 Task: Create a due date automation trigger when advanced on, on the wednesday of the week before a card is due add dates not due this month at 11:00 AM.
Action: Mouse moved to (1124, 91)
Screenshot: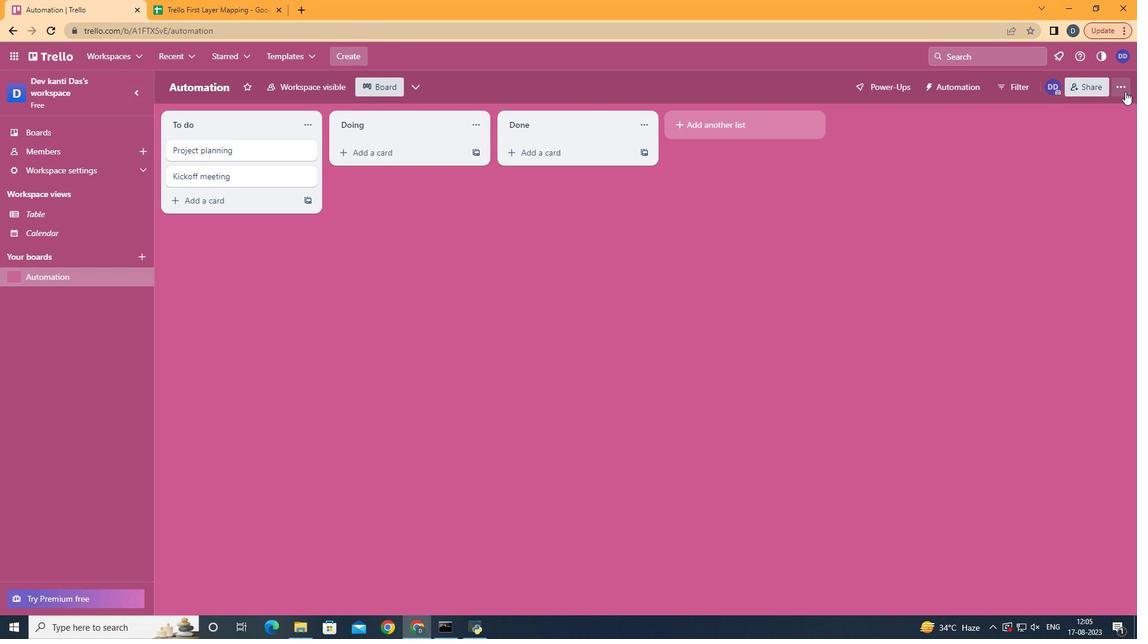 
Action: Mouse pressed left at (1124, 91)
Screenshot: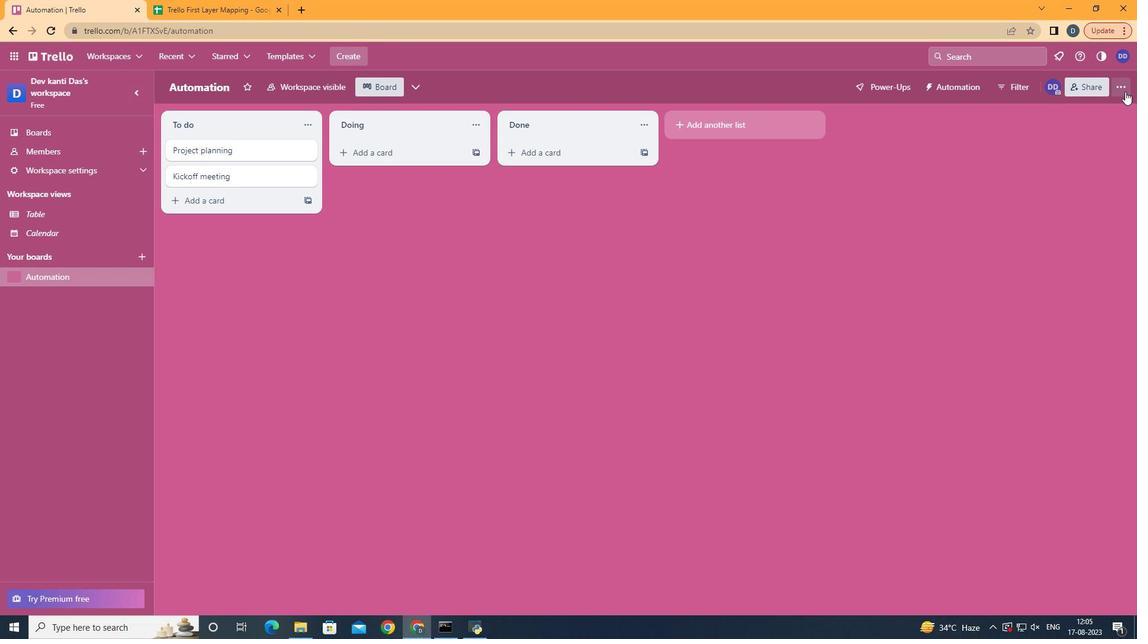 
Action: Mouse moved to (1069, 248)
Screenshot: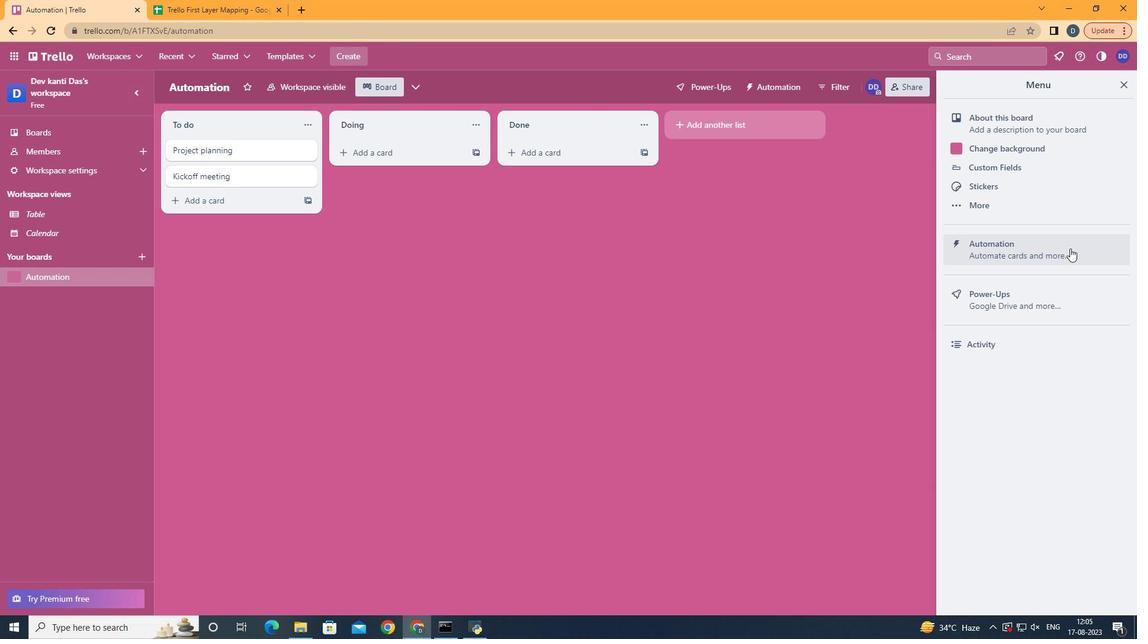 
Action: Mouse pressed left at (1069, 248)
Screenshot: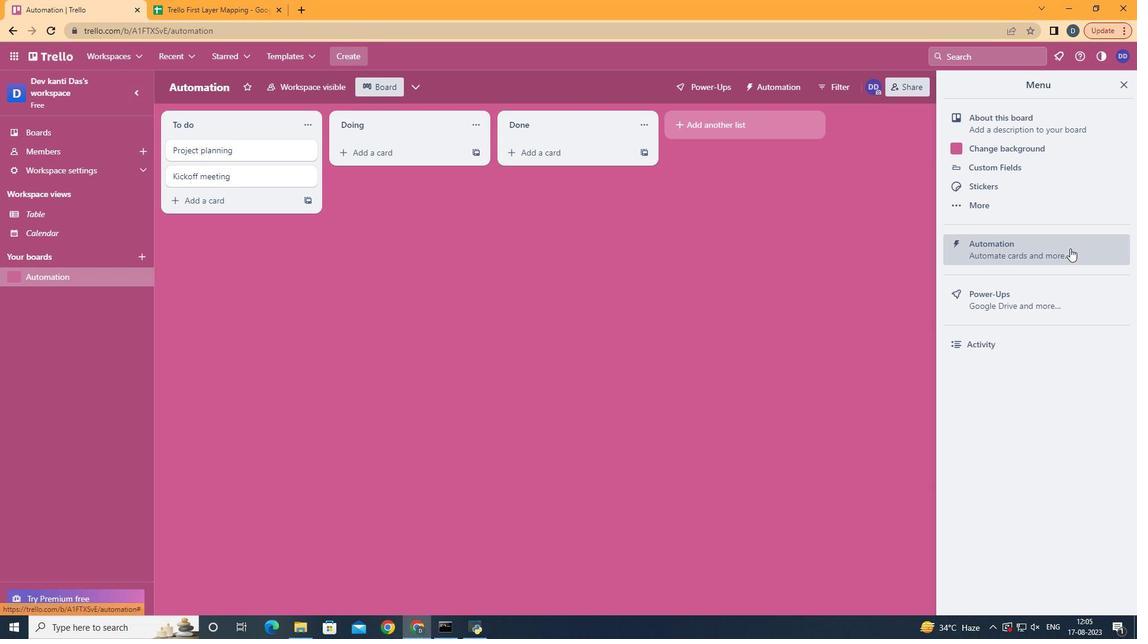 
Action: Mouse moved to (232, 242)
Screenshot: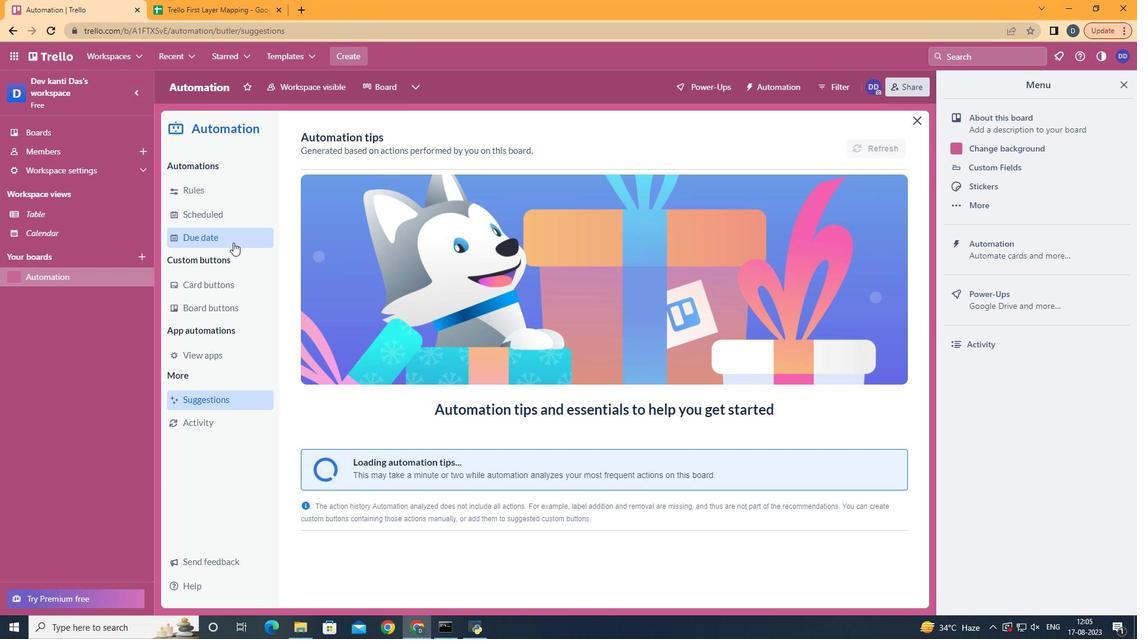 
Action: Mouse pressed left at (232, 242)
Screenshot: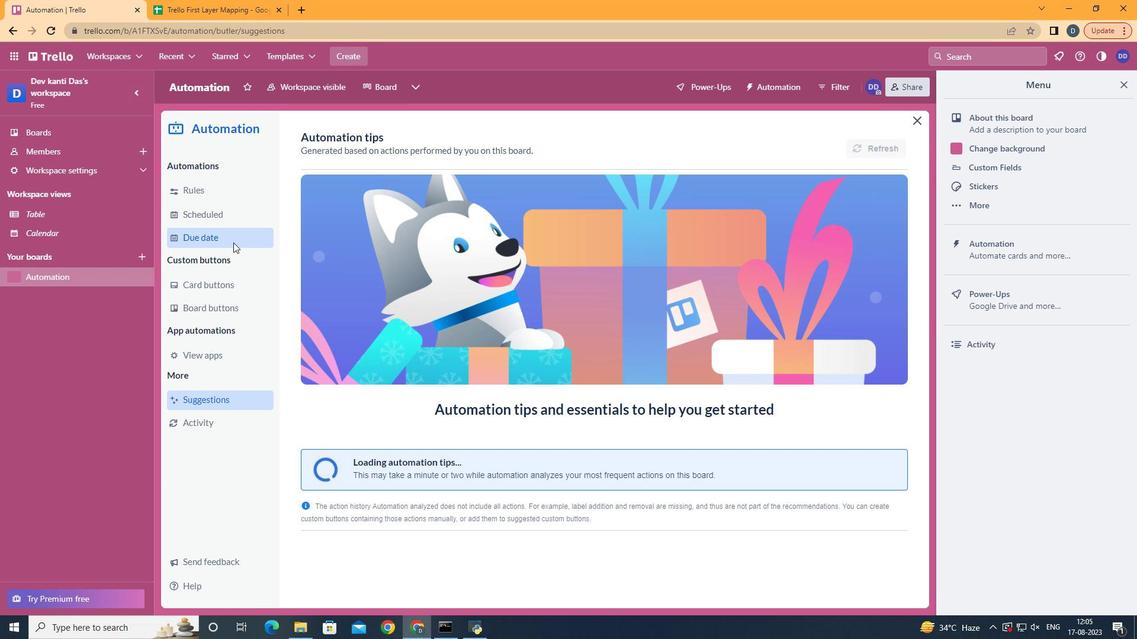
Action: Mouse moved to (813, 149)
Screenshot: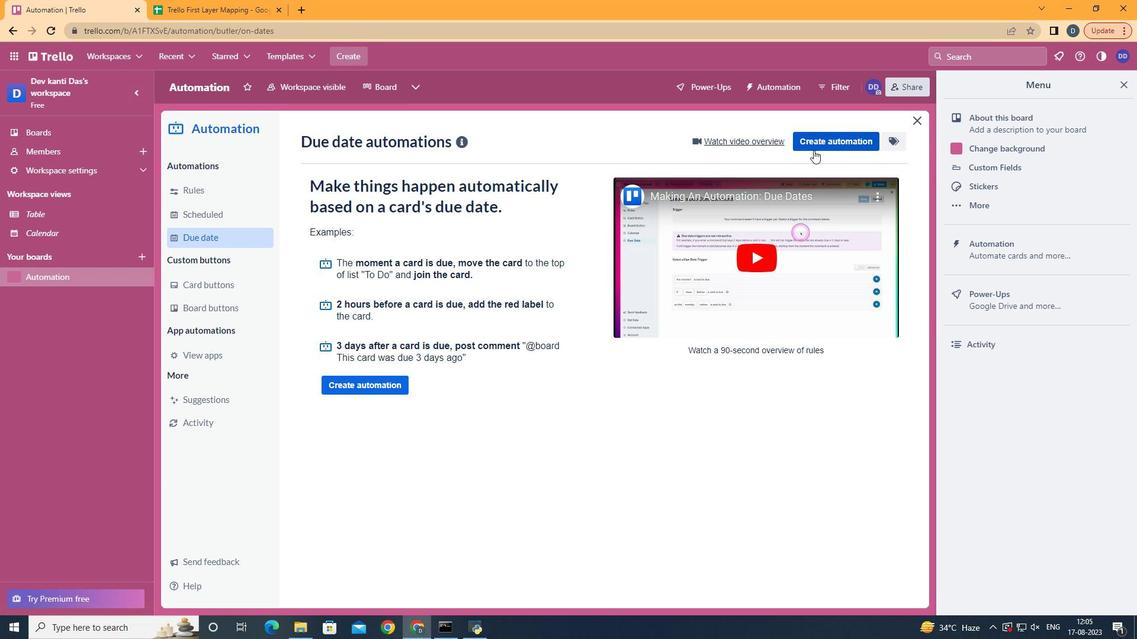 
Action: Mouse pressed left at (813, 149)
Screenshot: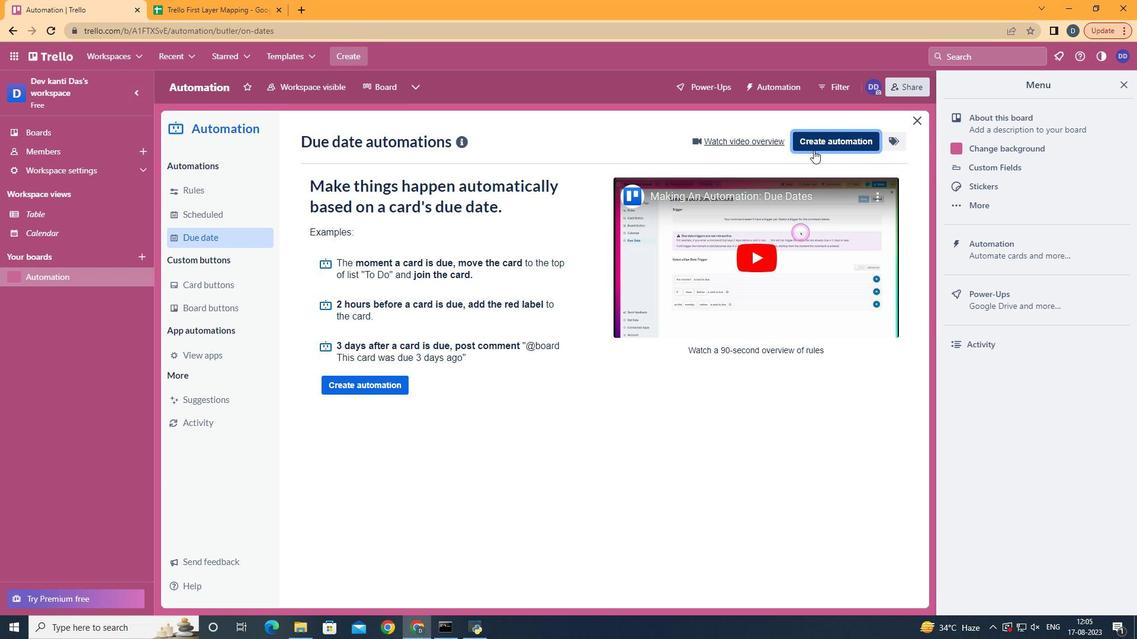 
Action: Mouse moved to (596, 268)
Screenshot: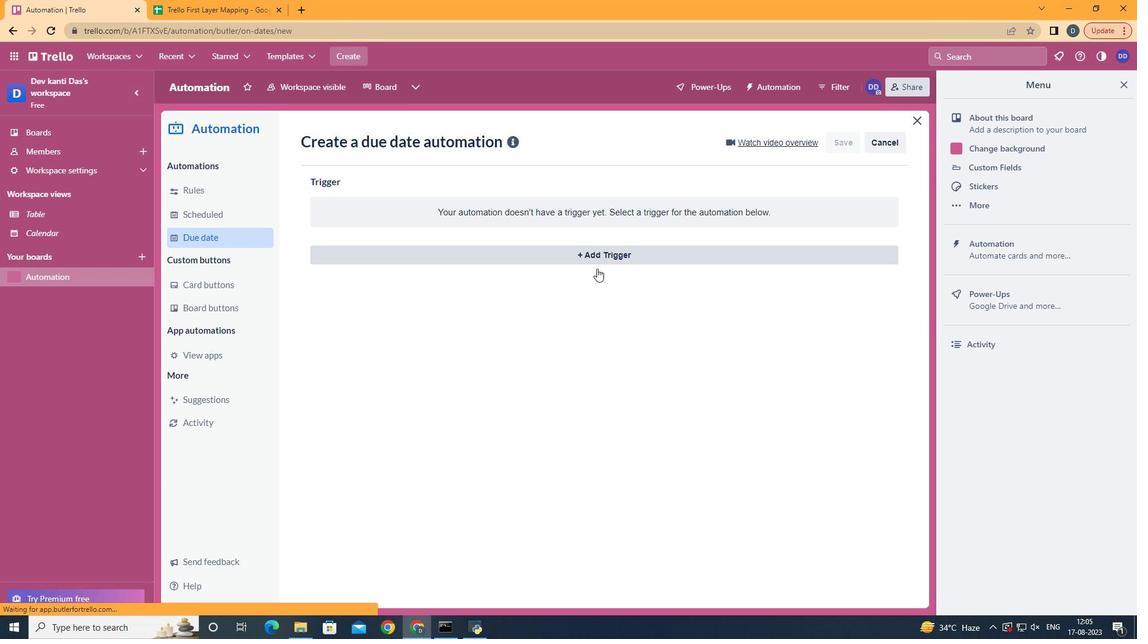 
Action: Mouse pressed left at (596, 268)
Screenshot: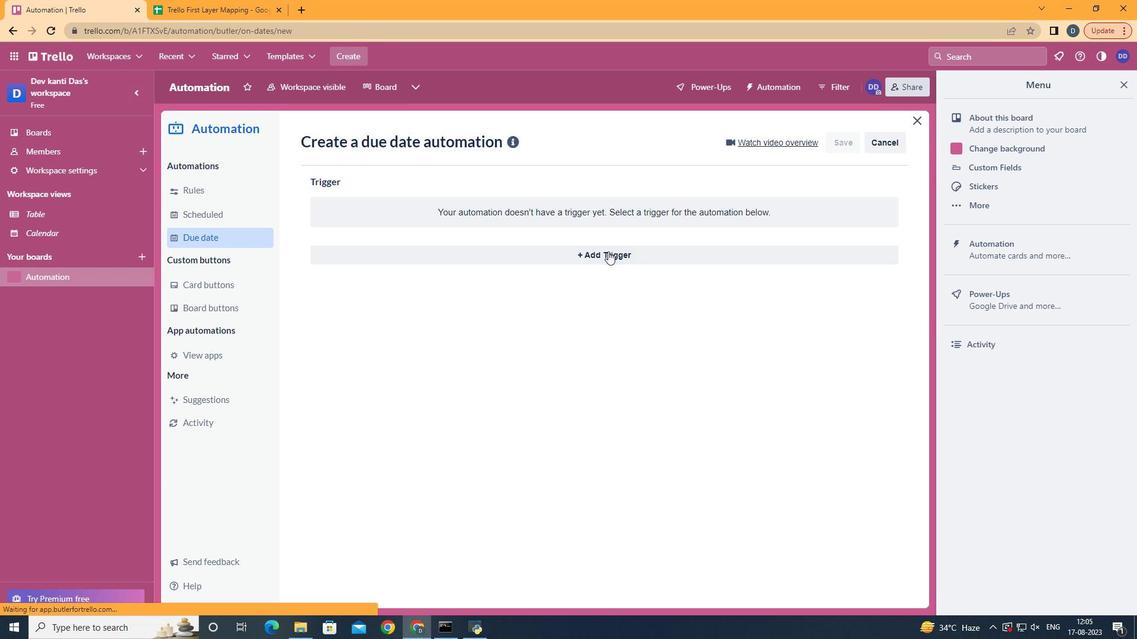 
Action: Mouse moved to (607, 251)
Screenshot: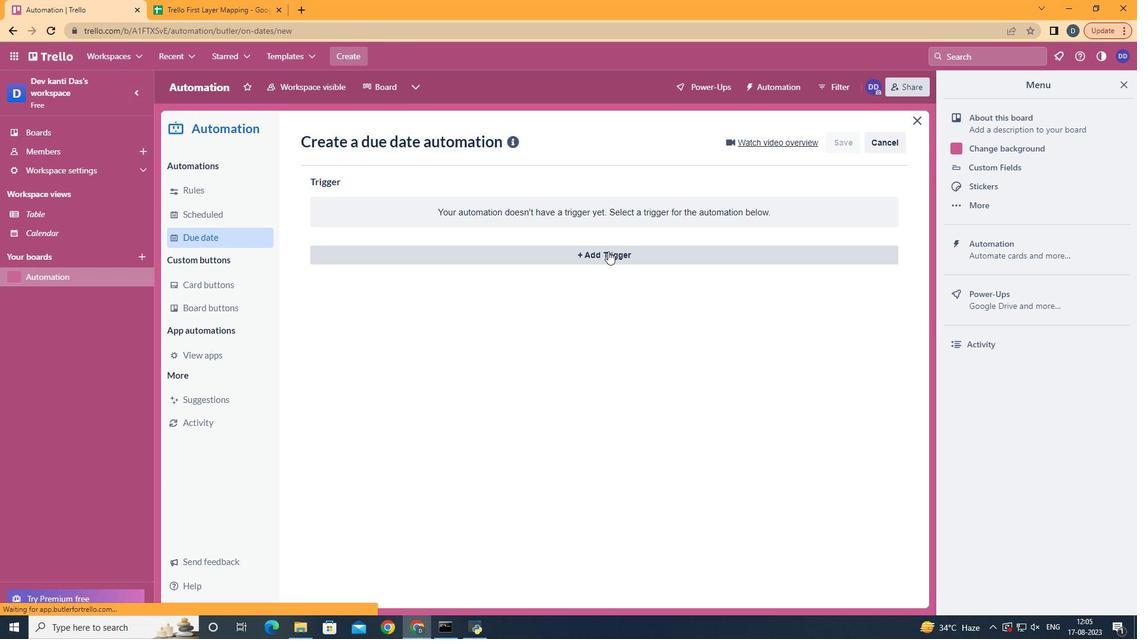 
Action: Mouse pressed left at (607, 251)
Screenshot: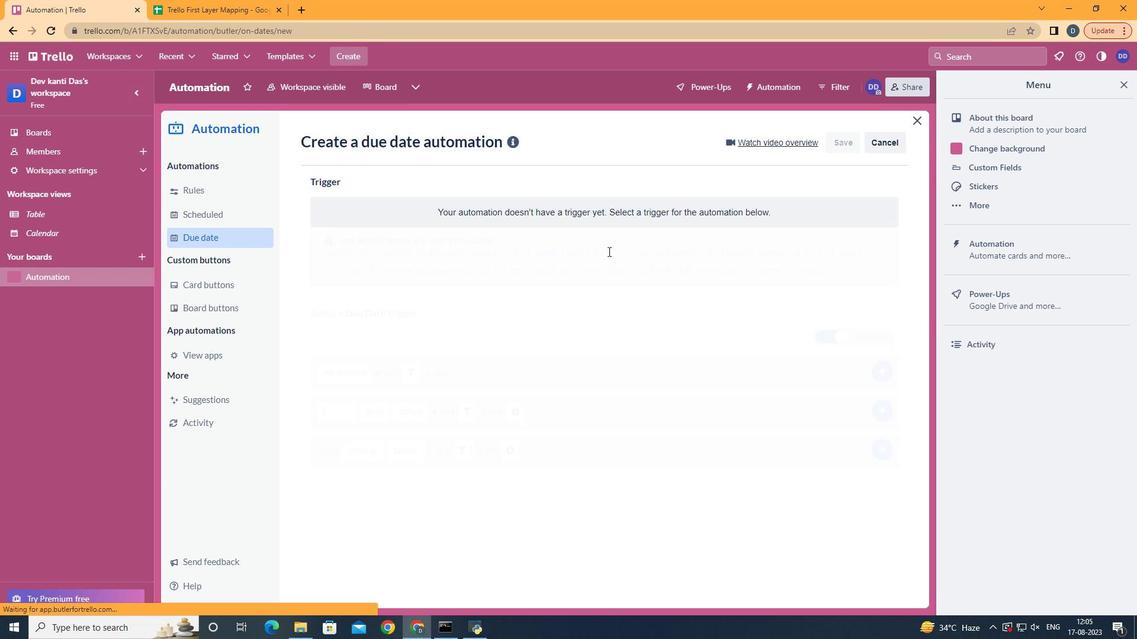 
Action: Mouse moved to (389, 353)
Screenshot: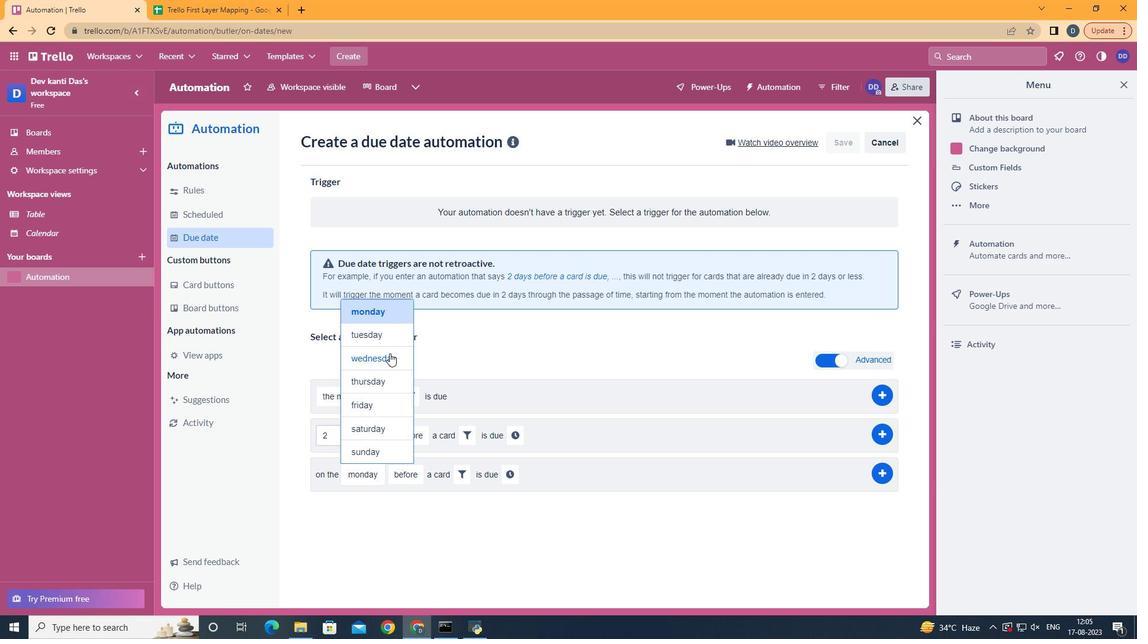 
Action: Mouse pressed left at (389, 353)
Screenshot: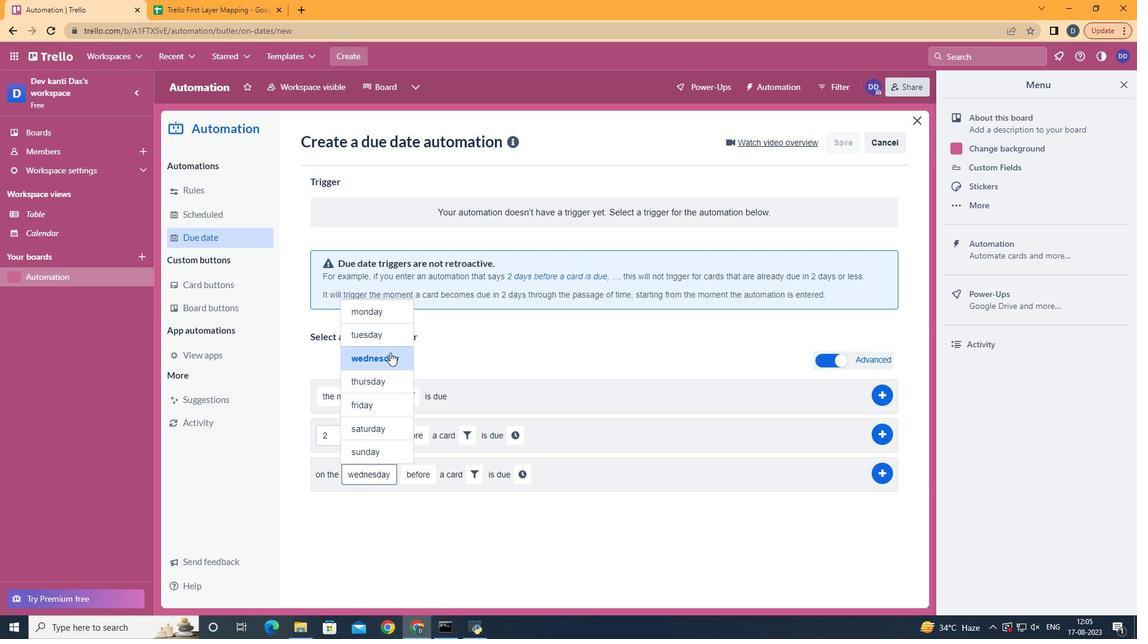 
Action: Mouse moved to (452, 562)
Screenshot: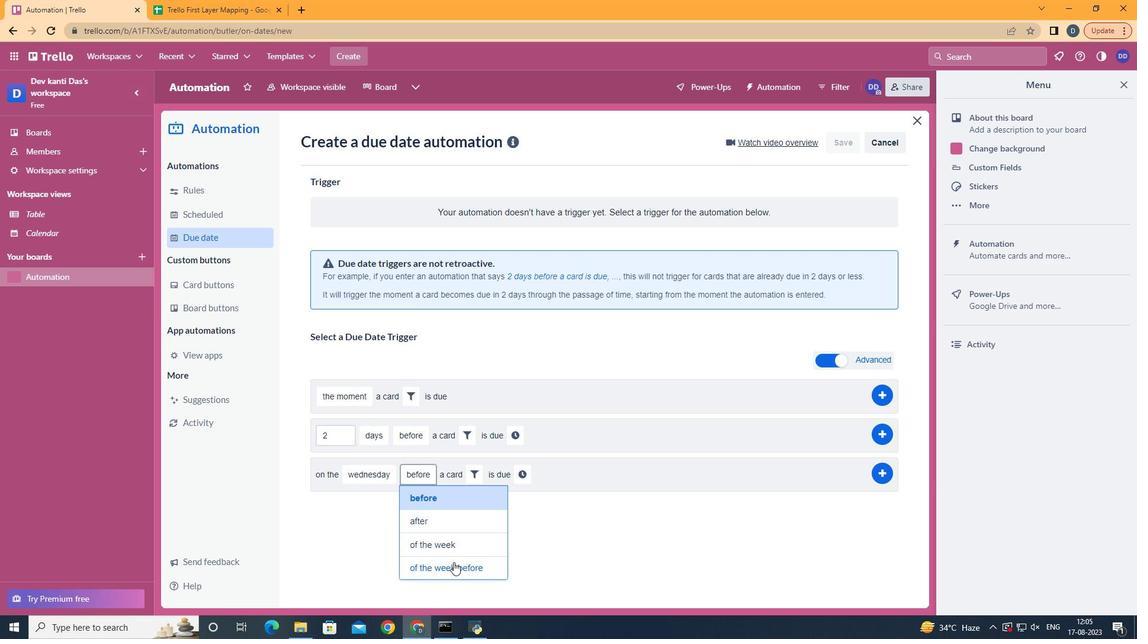 
Action: Mouse pressed left at (452, 562)
Screenshot: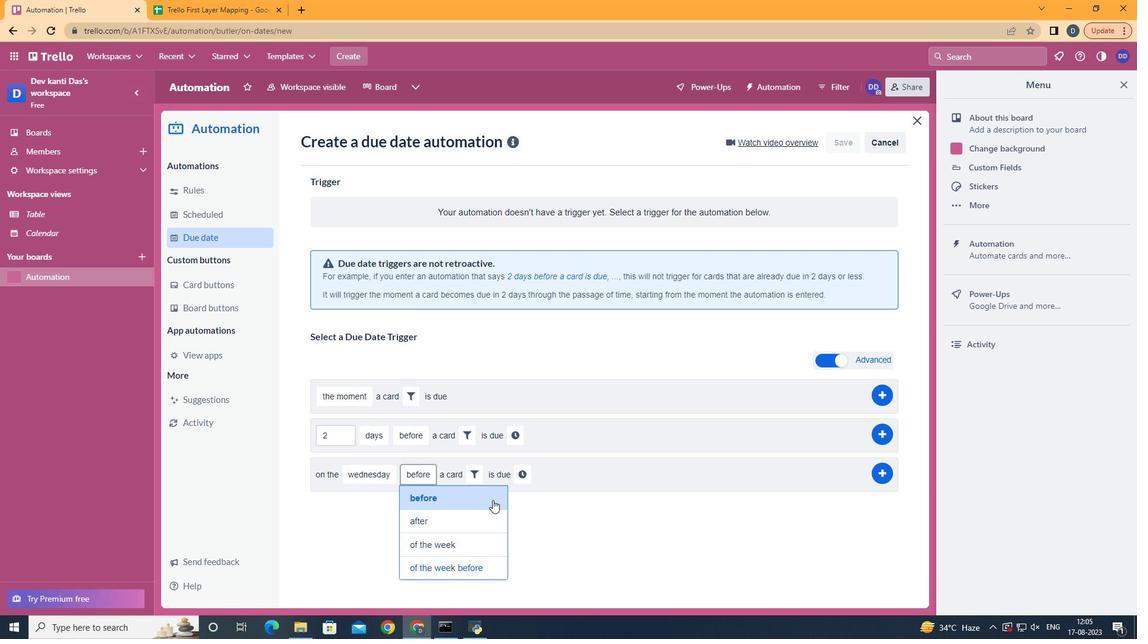 
Action: Mouse moved to (518, 475)
Screenshot: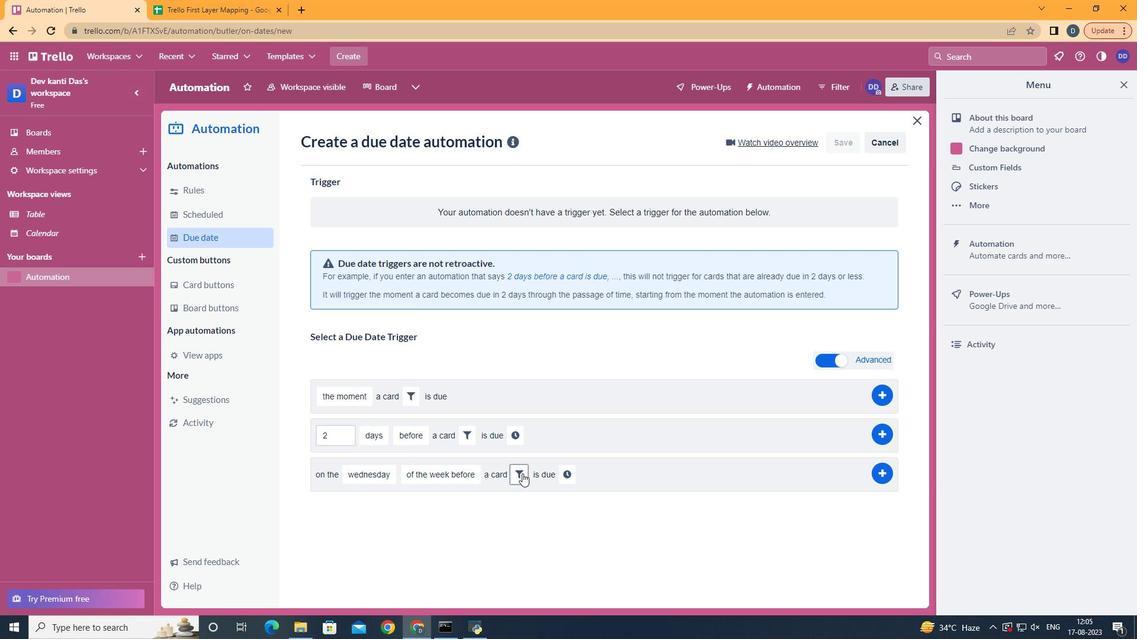 
Action: Mouse pressed left at (518, 475)
Screenshot: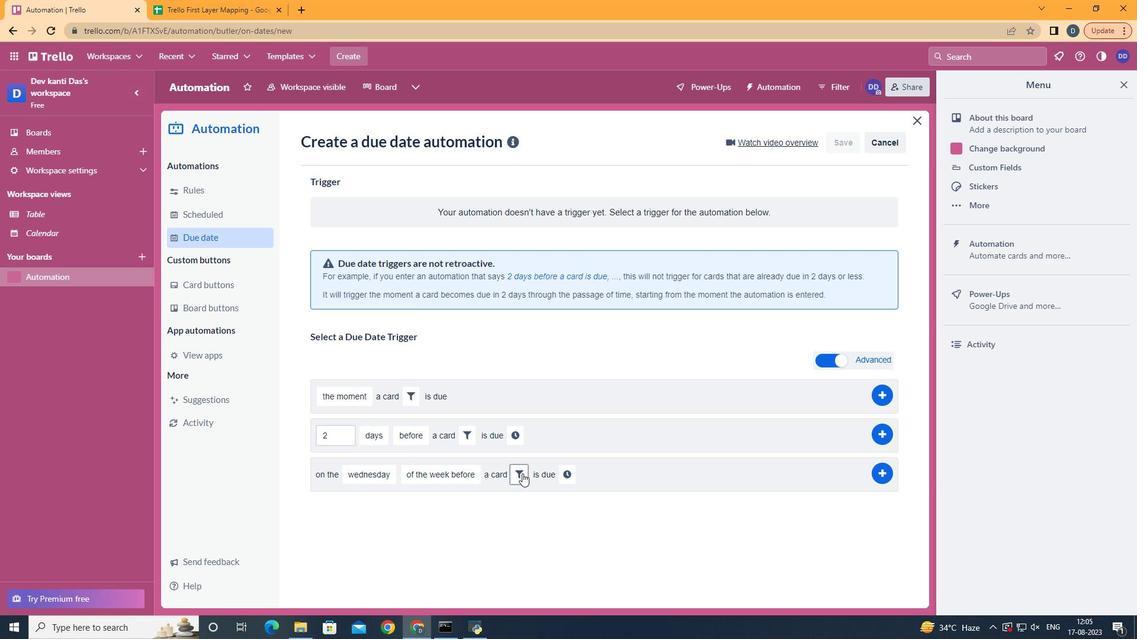 
Action: Mouse moved to (594, 517)
Screenshot: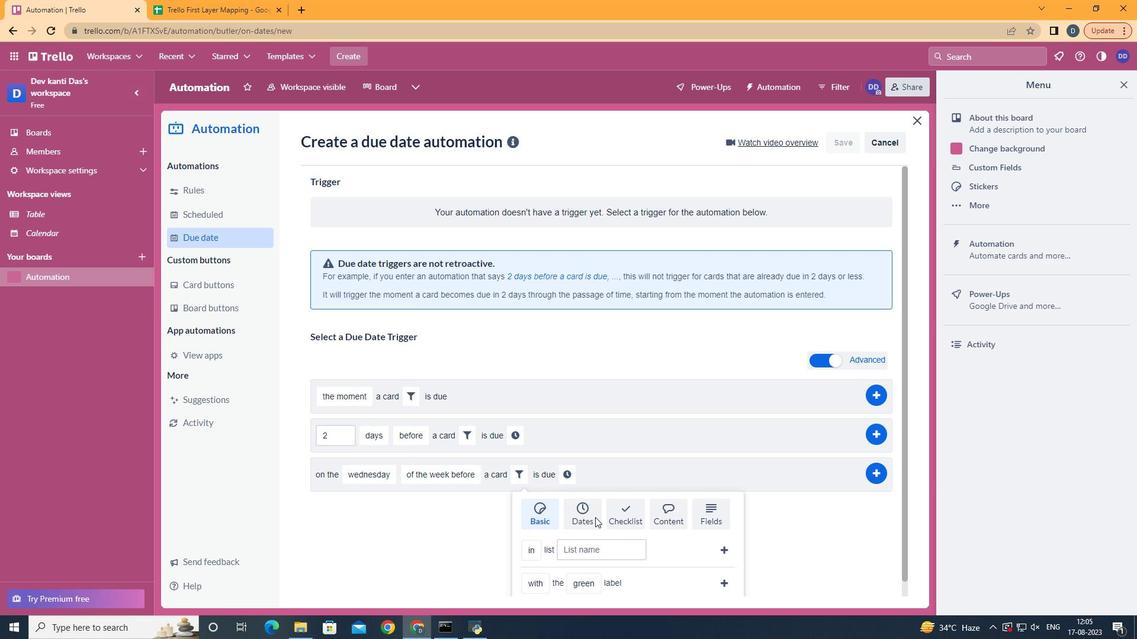 
Action: Mouse pressed left at (594, 517)
Screenshot: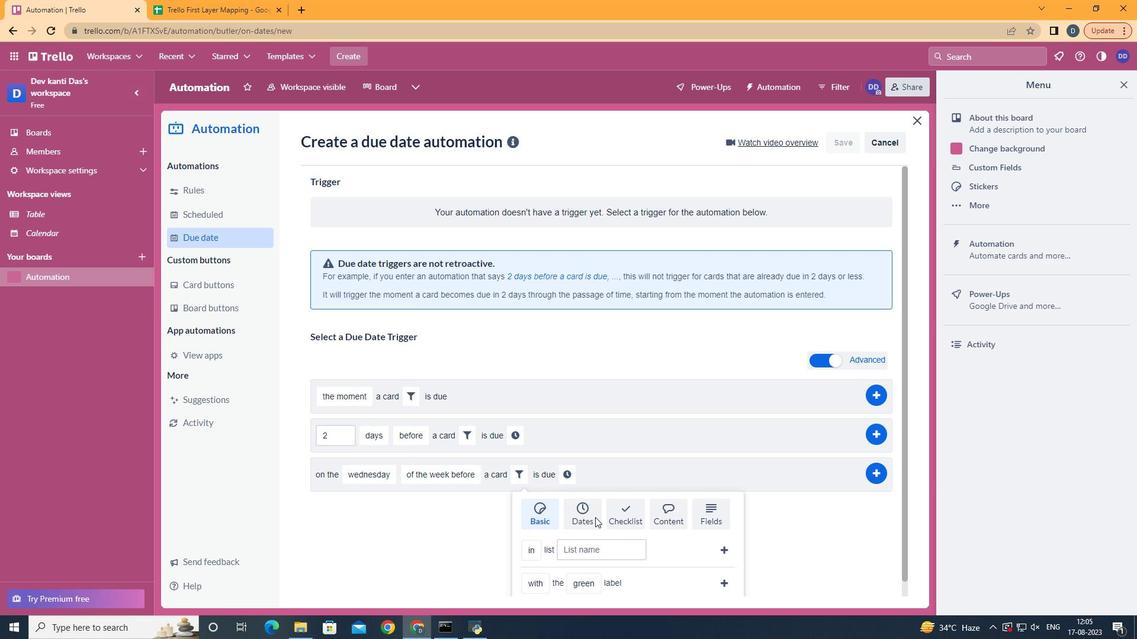 
Action: Mouse moved to (596, 517)
Screenshot: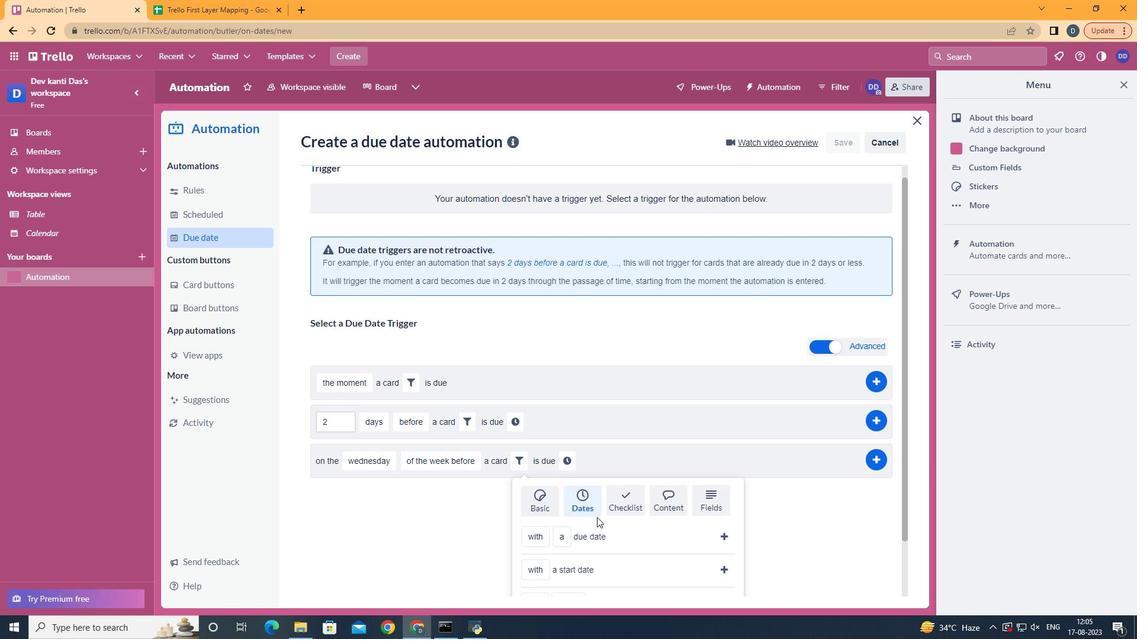 
Action: Mouse scrolled (596, 516) with delta (0, 0)
Screenshot: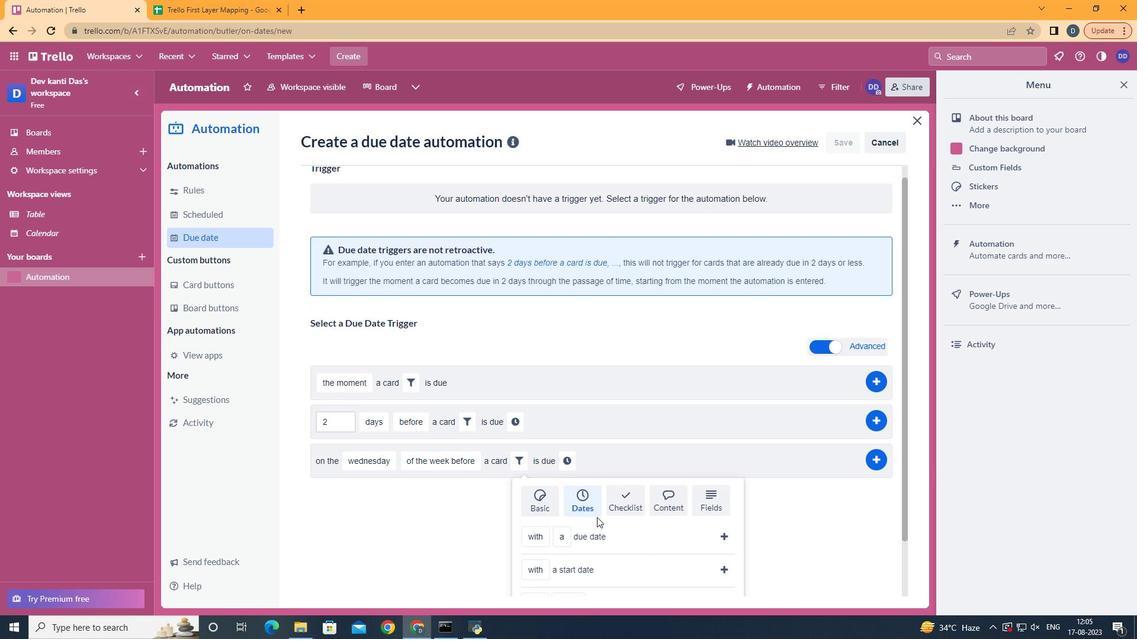 
Action: Mouse scrolled (596, 516) with delta (0, 0)
Screenshot: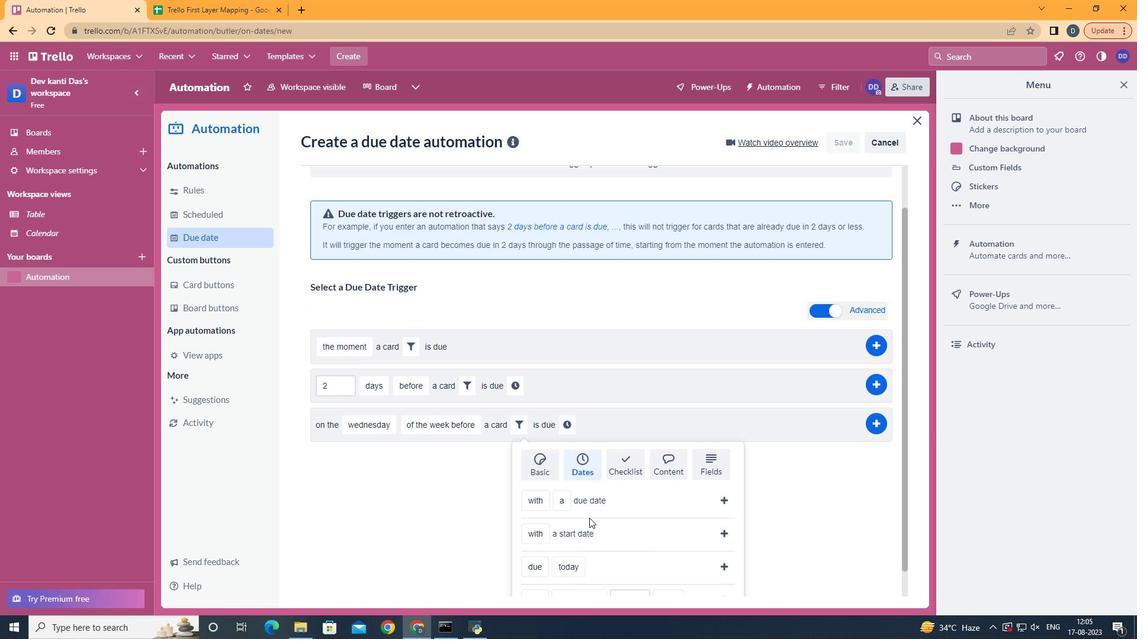 
Action: Mouse scrolled (596, 516) with delta (0, 0)
Screenshot: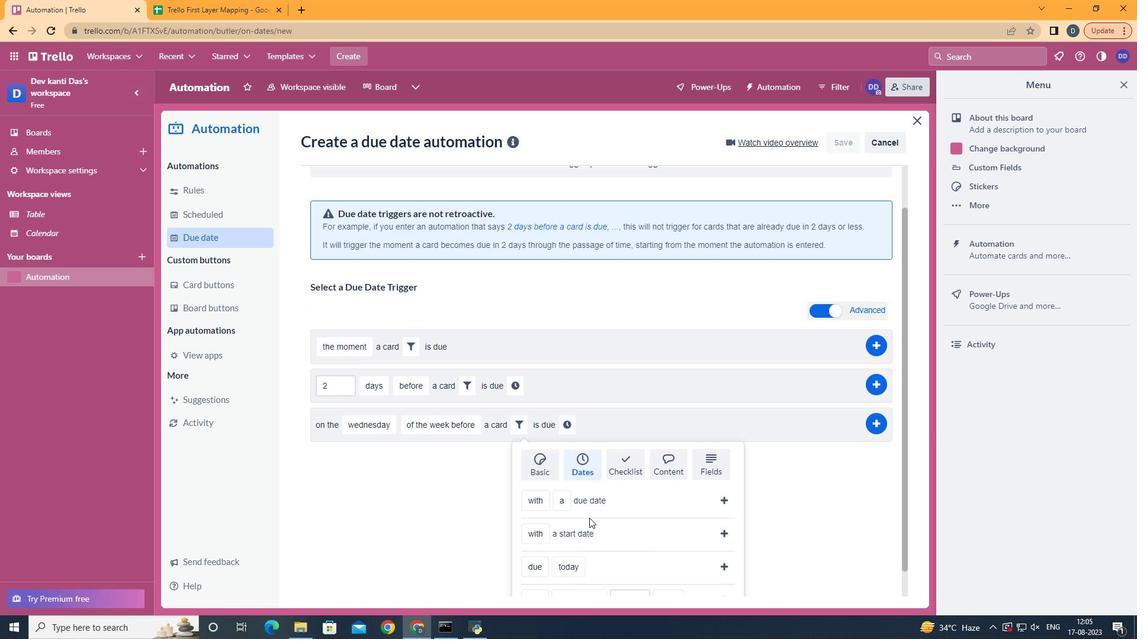 
Action: Mouse scrolled (596, 516) with delta (0, 0)
Screenshot: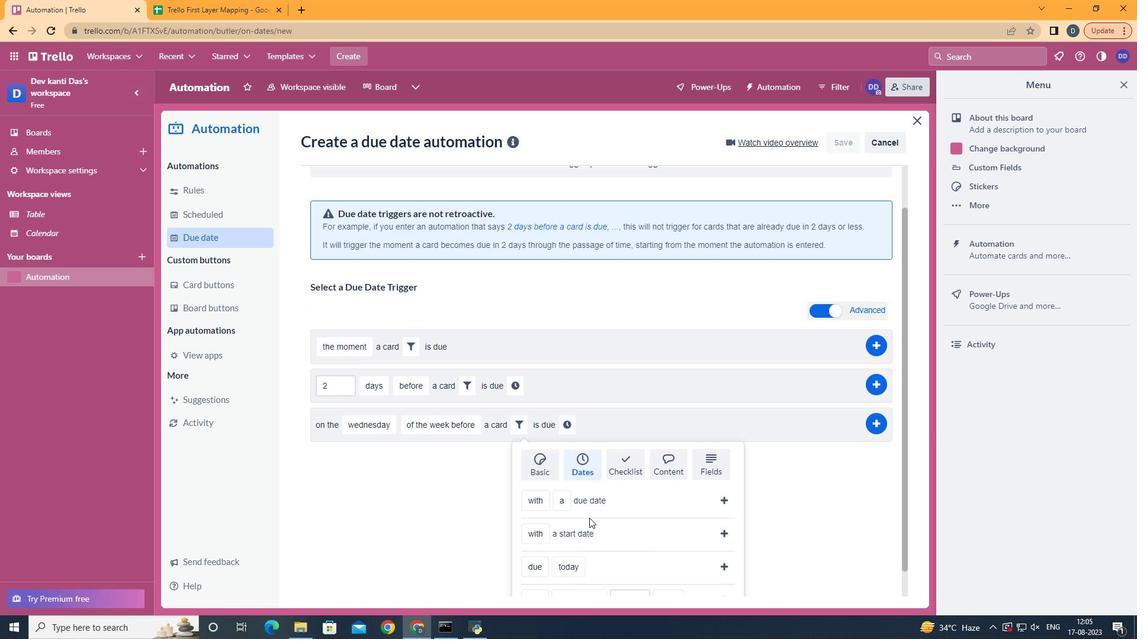 
Action: Mouse scrolled (596, 516) with delta (0, 0)
Screenshot: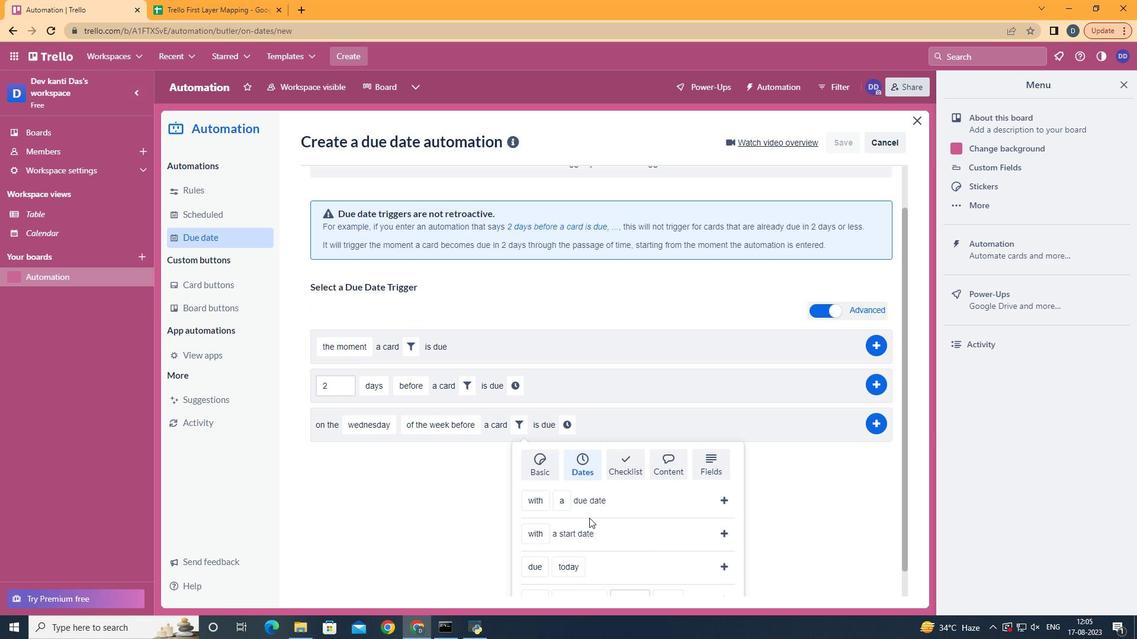 
Action: Mouse moved to (553, 471)
Screenshot: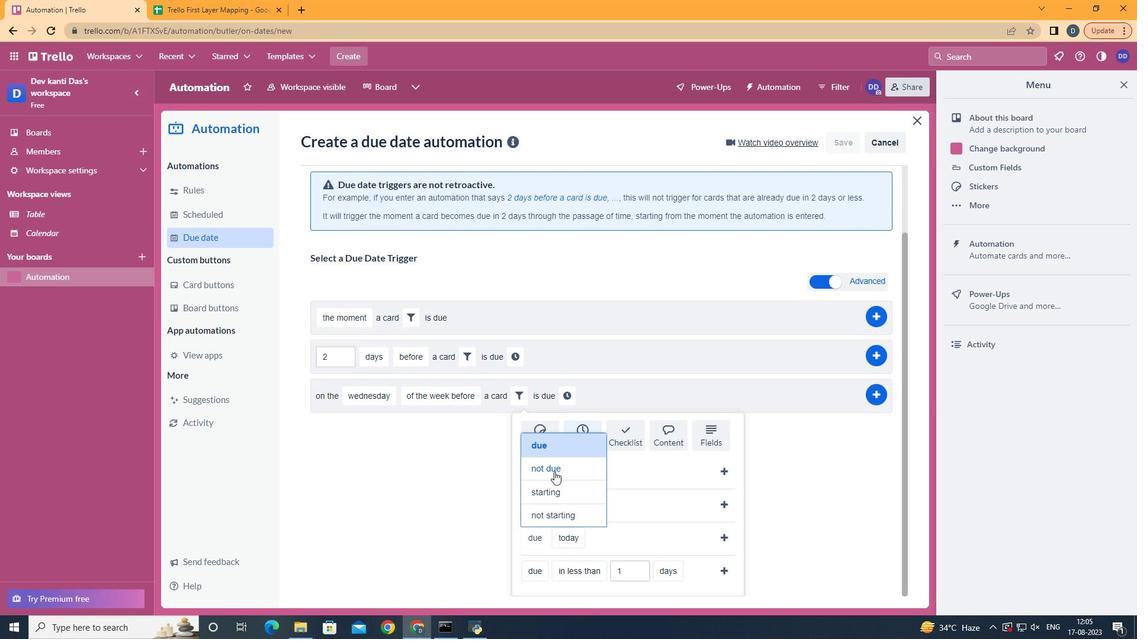 
Action: Mouse pressed left at (553, 471)
Screenshot: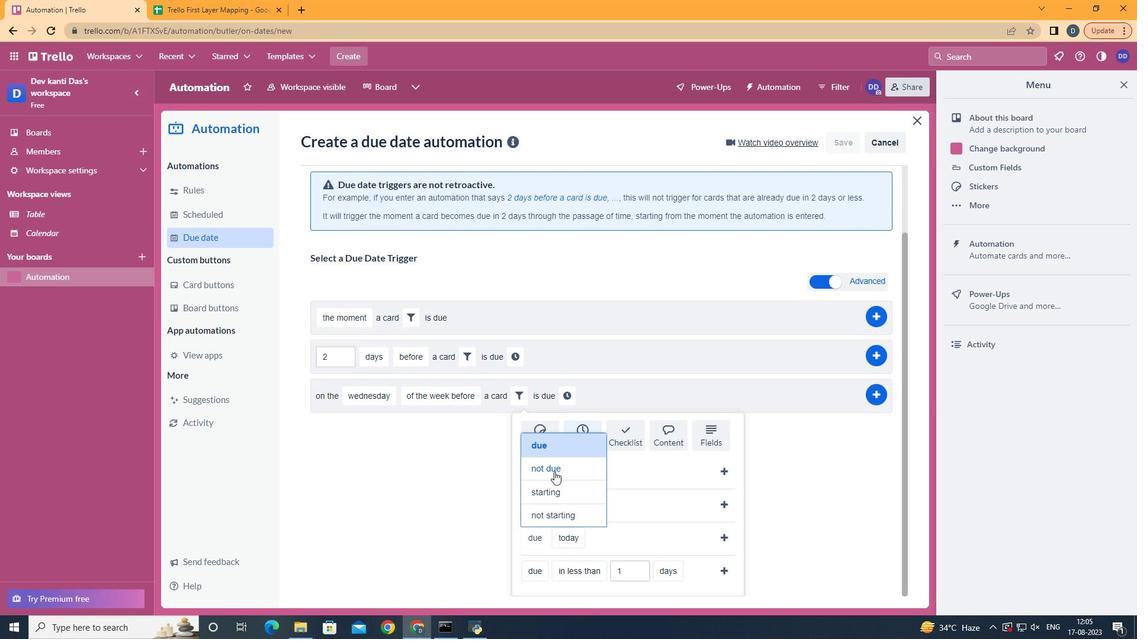 
Action: Mouse moved to (603, 492)
Screenshot: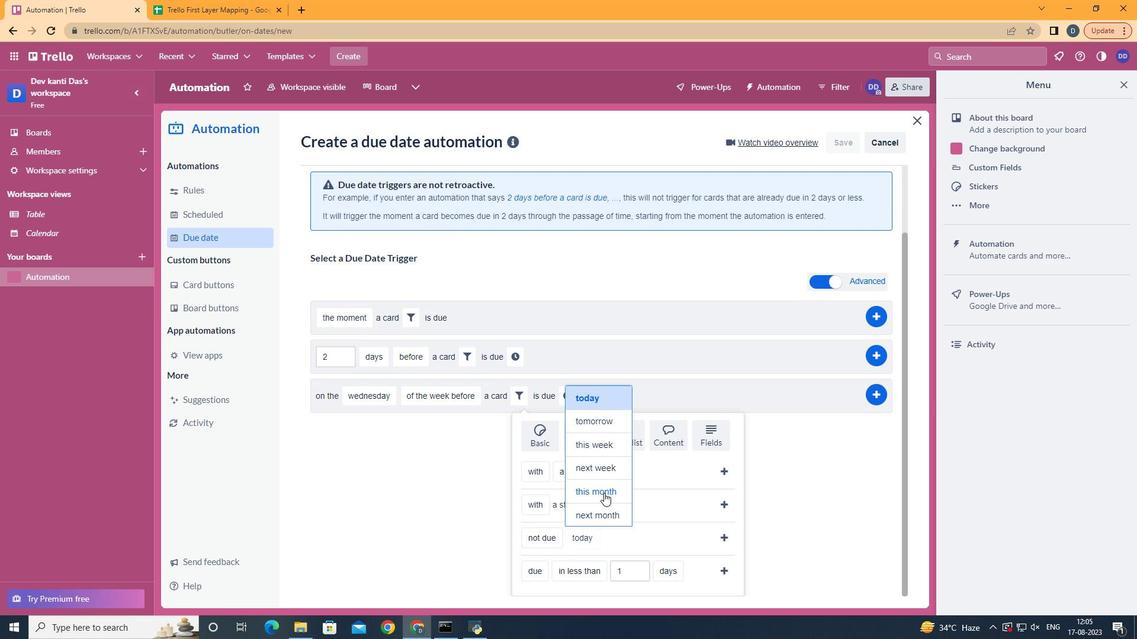 
Action: Mouse pressed left at (603, 492)
Screenshot: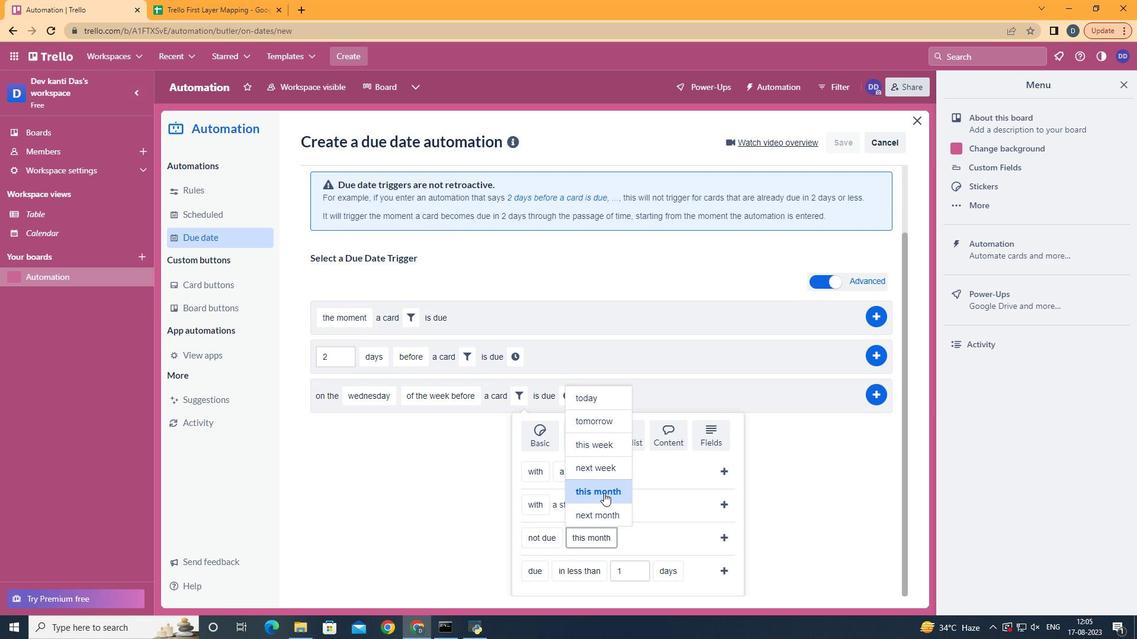 
Action: Mouse moved to (727, 533)
Screenshot: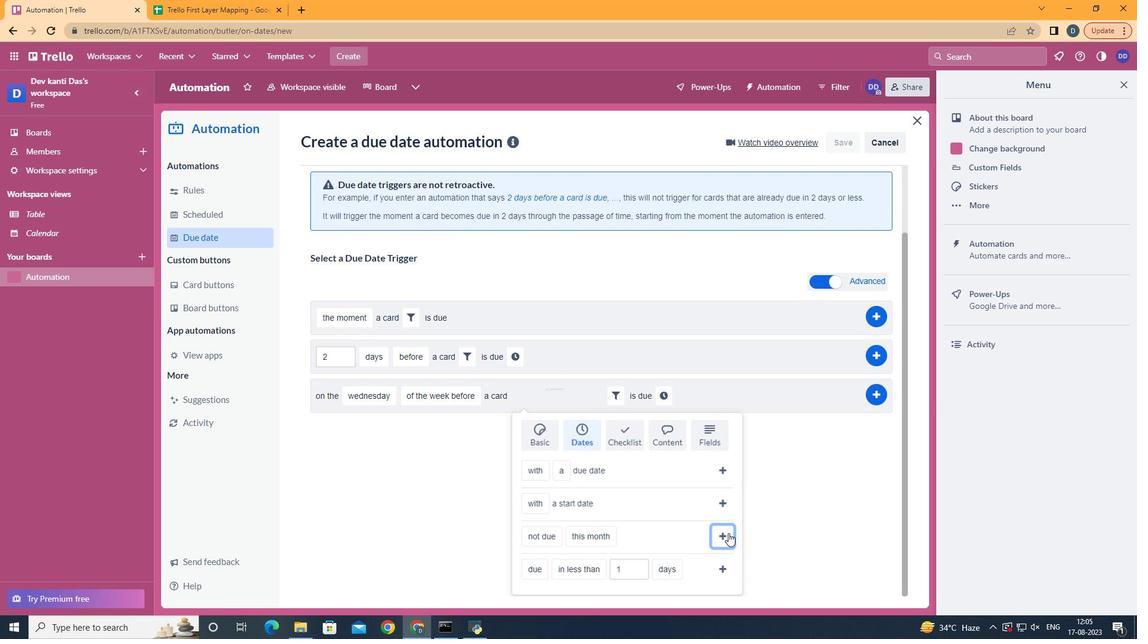 
Action: Mouse pressed left at (727, 533)
Screenshot: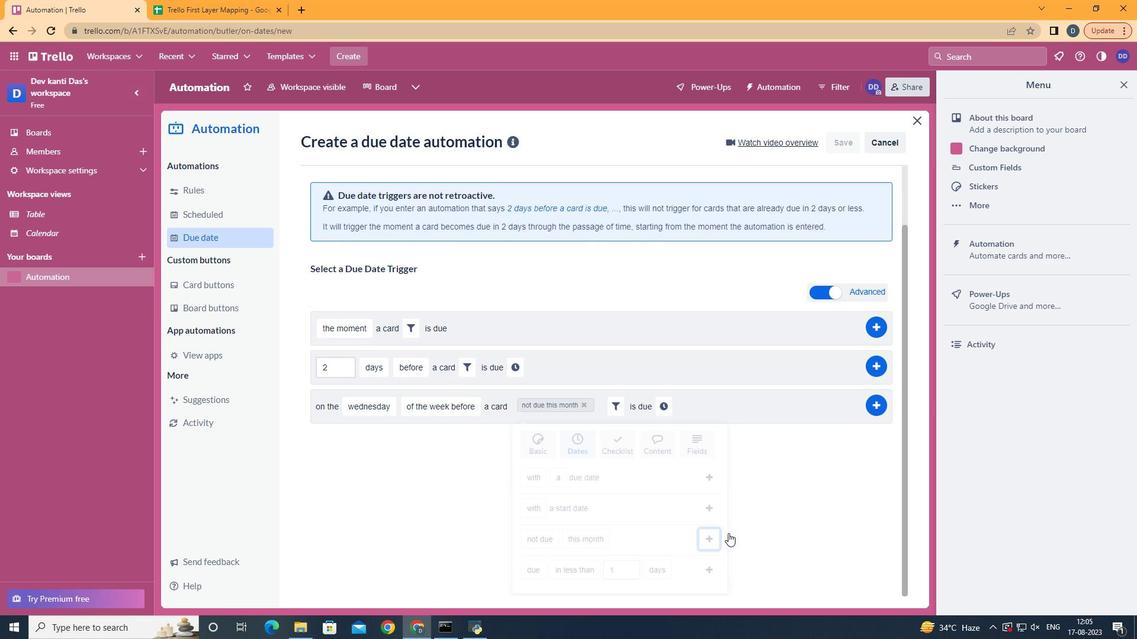
Action: Mouse moved to (671, 479)
Screenshot: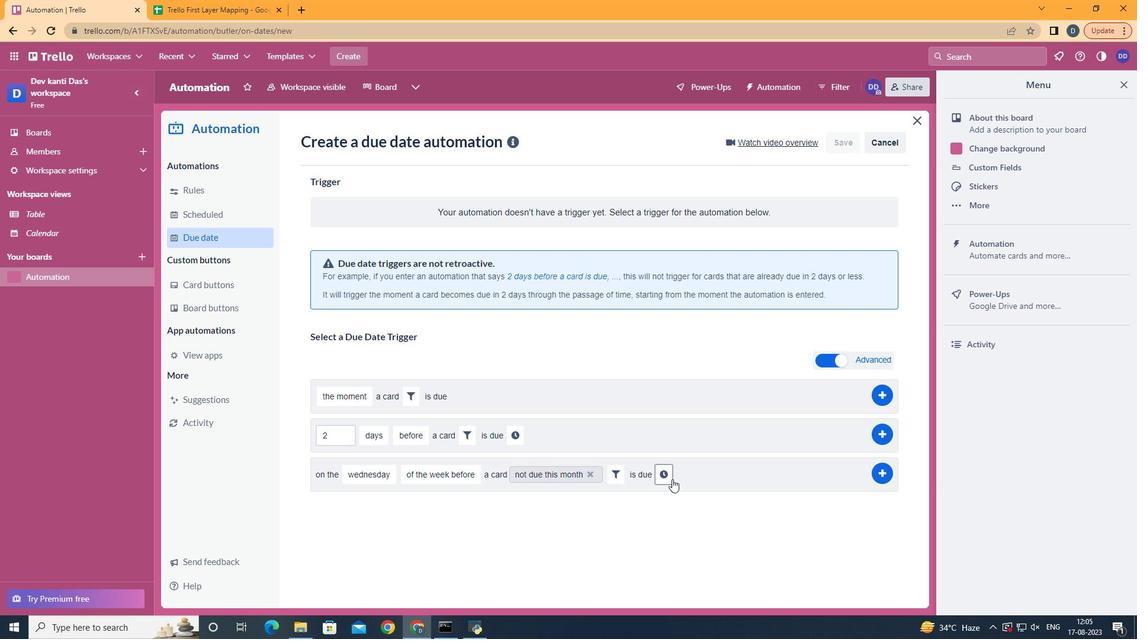 
Action: Mouse pressed left at (671, 479)
Screenshot: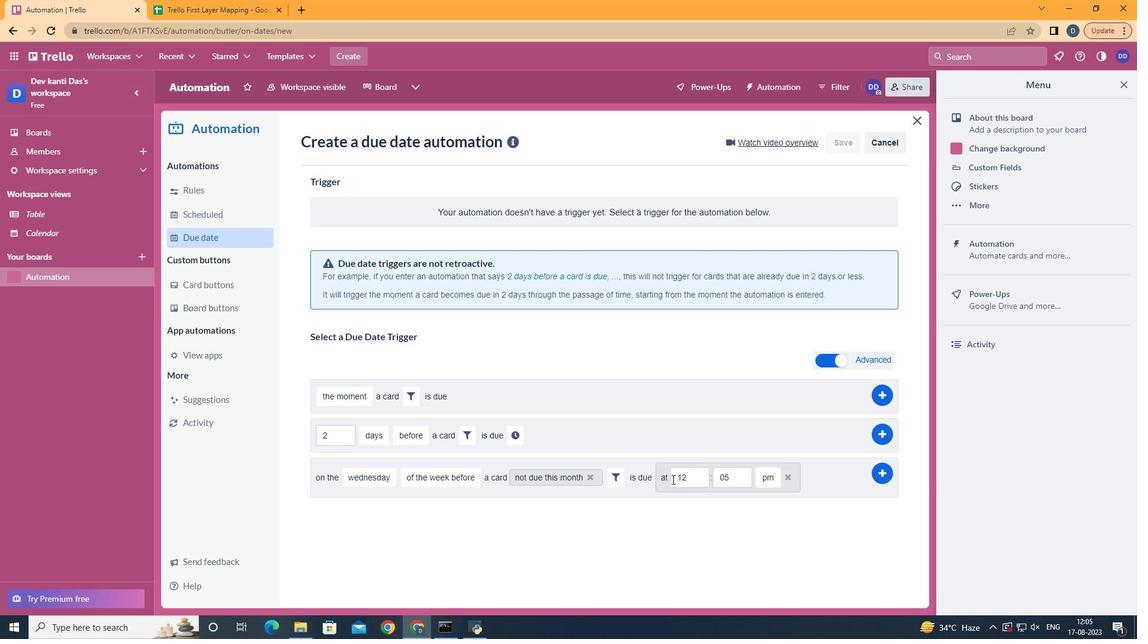 
Action: Mouse moved to (689, 480)
Screenshot: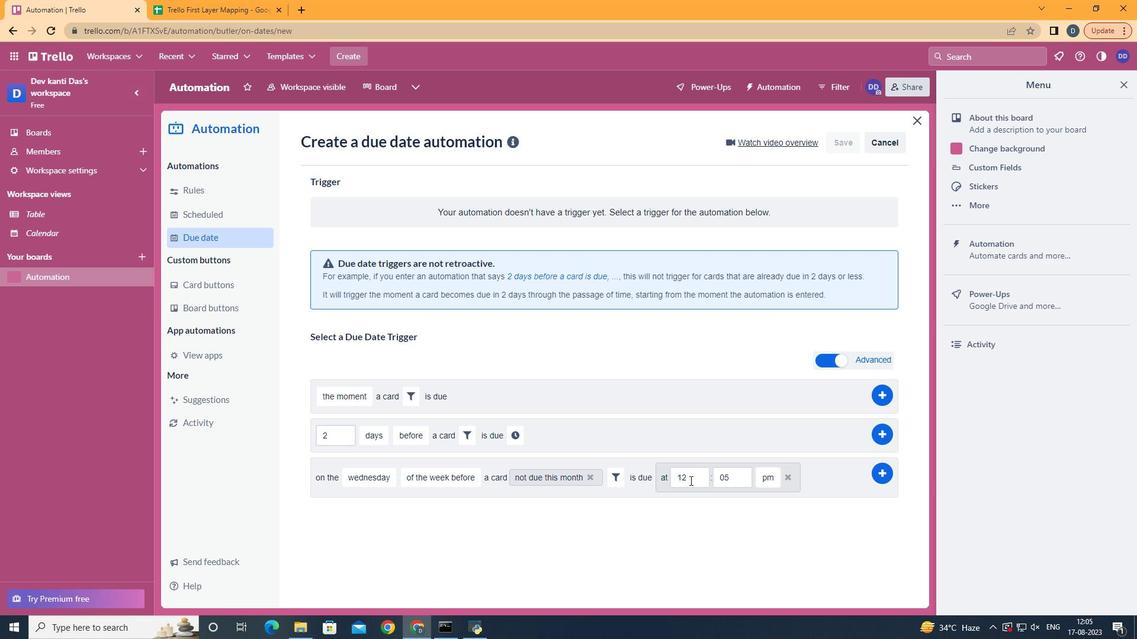 
Action: Mouse pressed left at (689, 480)
Screenshot: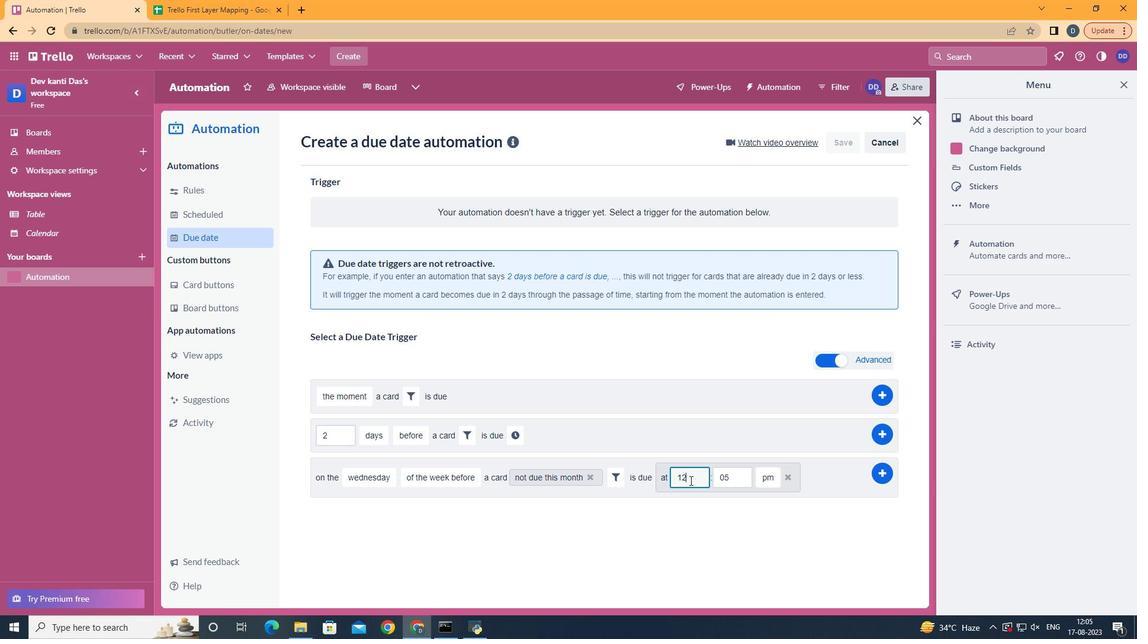 
Action: Mouse moved to (688, 480)
Screenshot: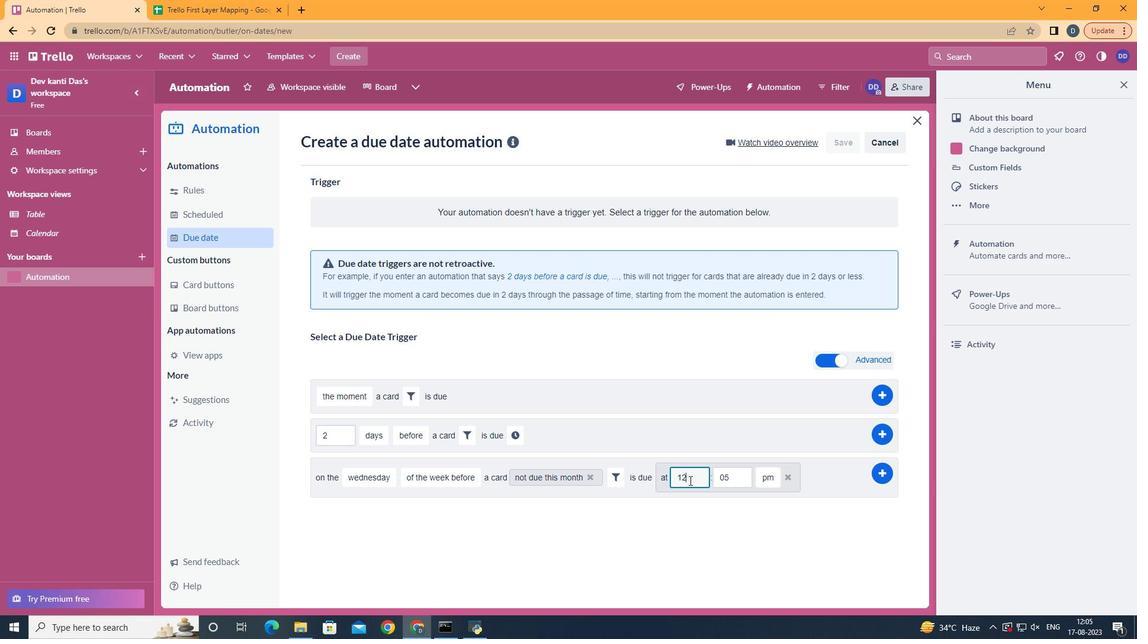 
Action: Key pressed <Key.backspace>1
Screenshot: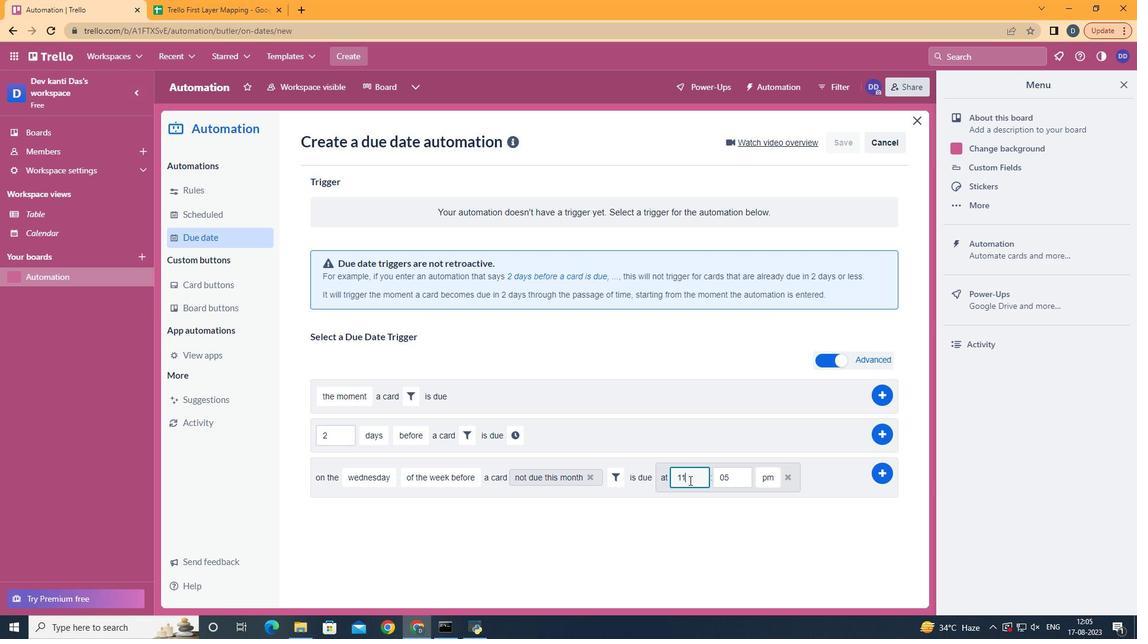 
Action: Mouse moved to (743, 475)
Screenshot: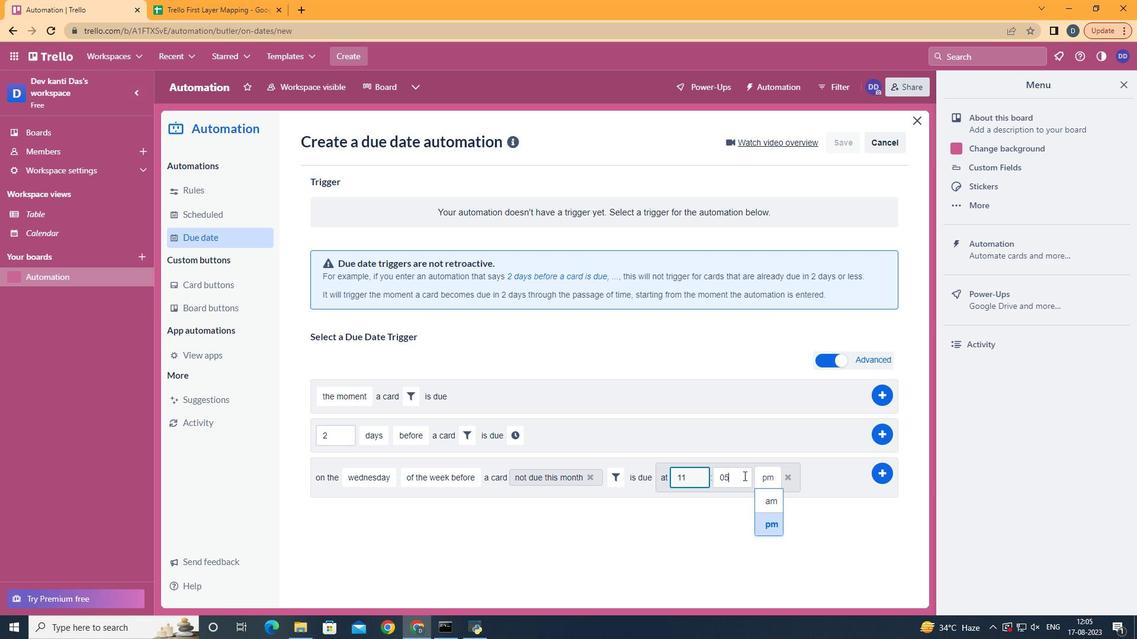 
Action: Mouse pressed left at (743, 475)
Screenshot: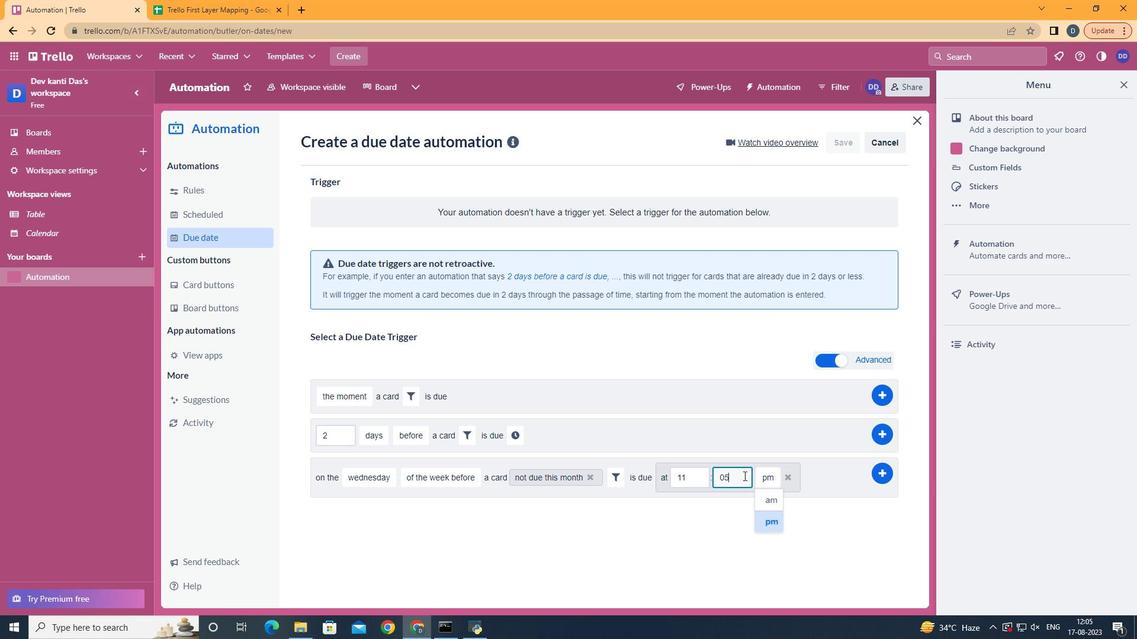 
Action: Key pressed <Key.backspace>0
Screenshot: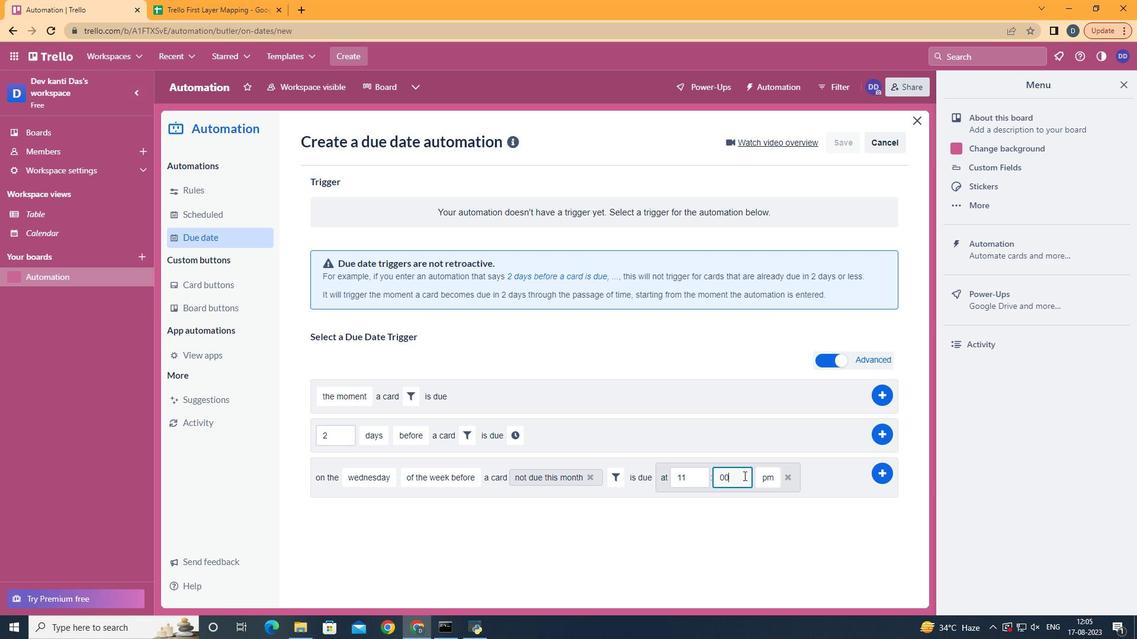 
Action: Mouse moved to (765, 499)
Screenshot: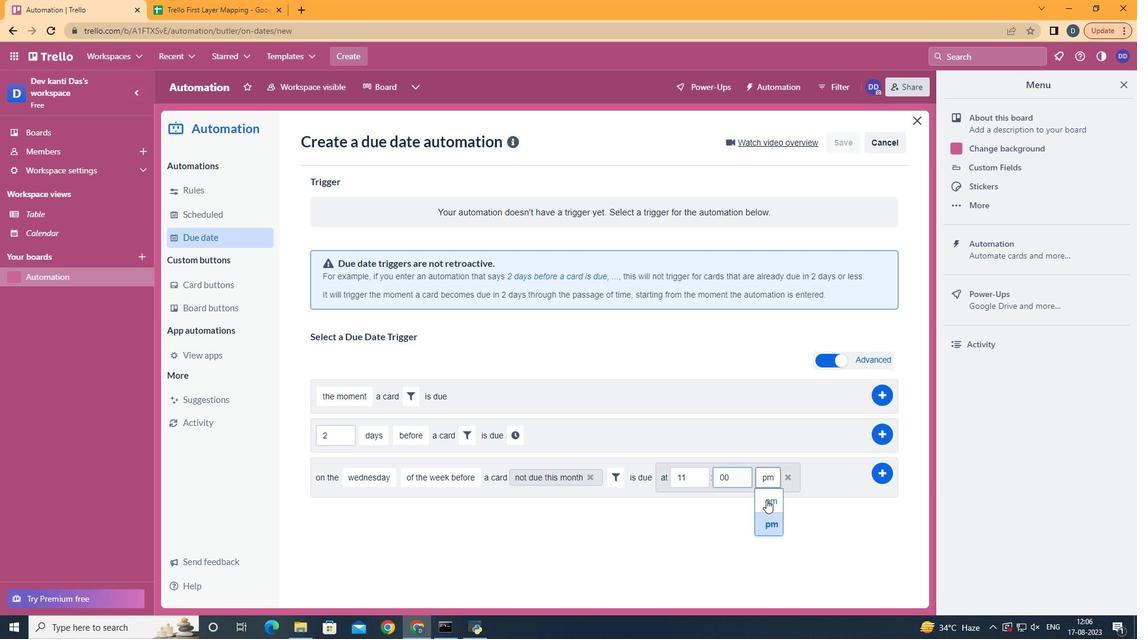 
Action: Mouse pressed left at (765, 499)
Screenshot: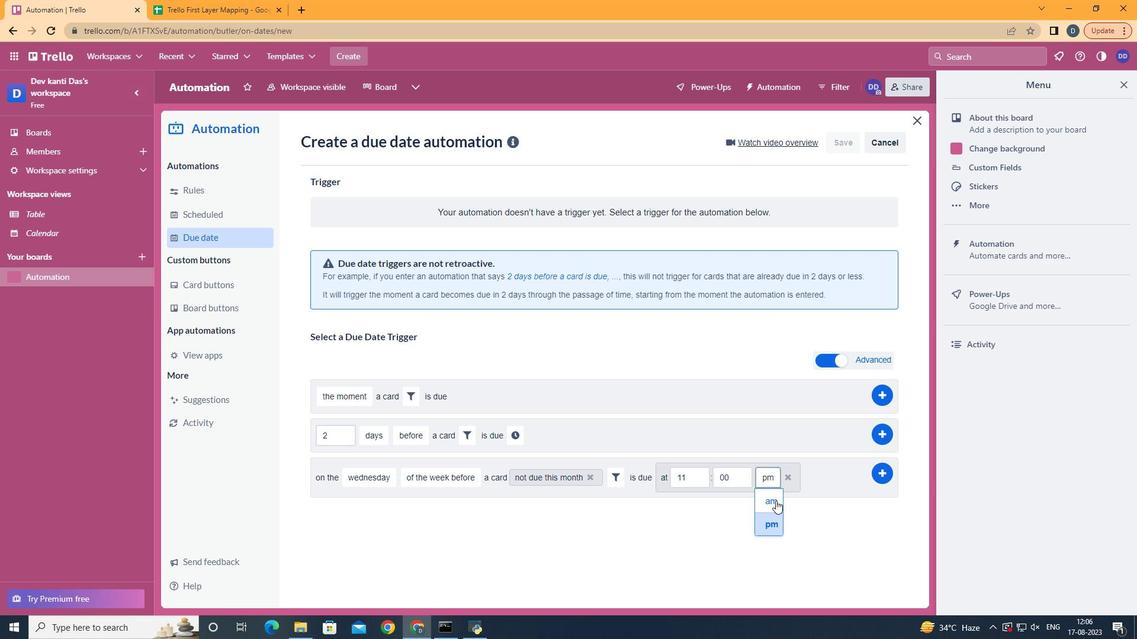 
Action: Mouse moved to (880, 473)
Screenshot: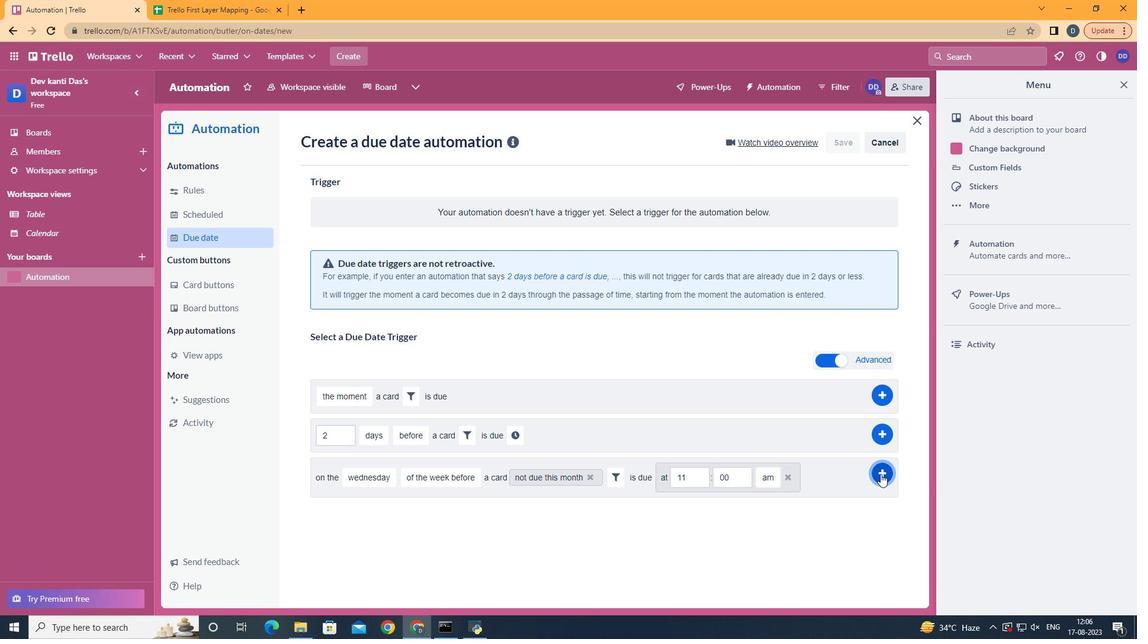 
Action: Mouse pressed left at (880, 473)
Screenshot: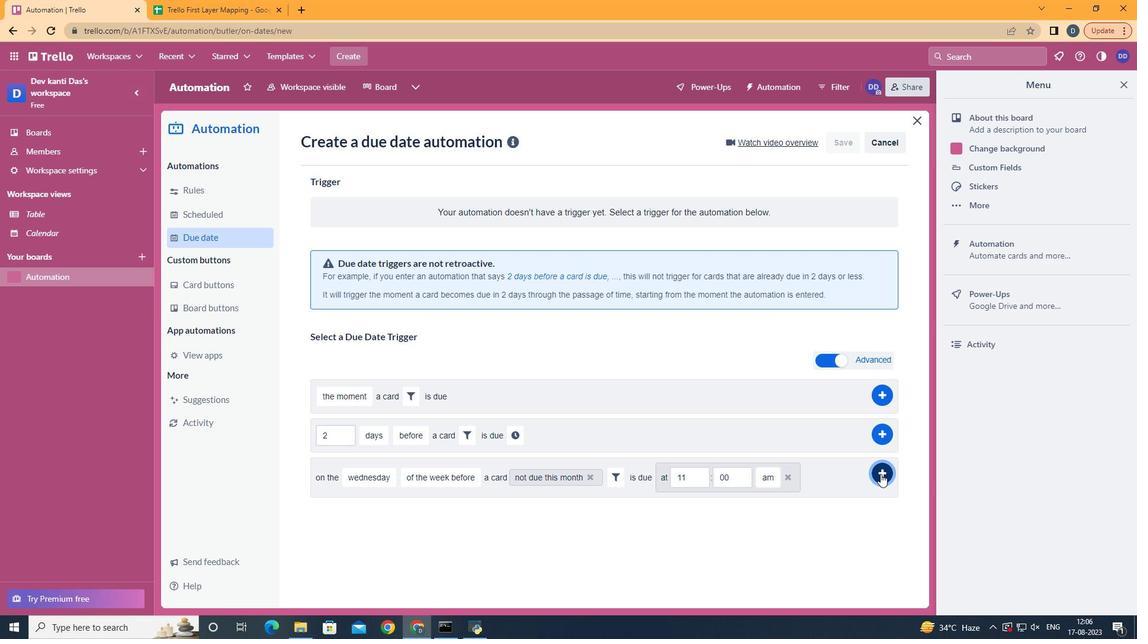 
Action: Mouse moved to (877, 475)
Screenshot: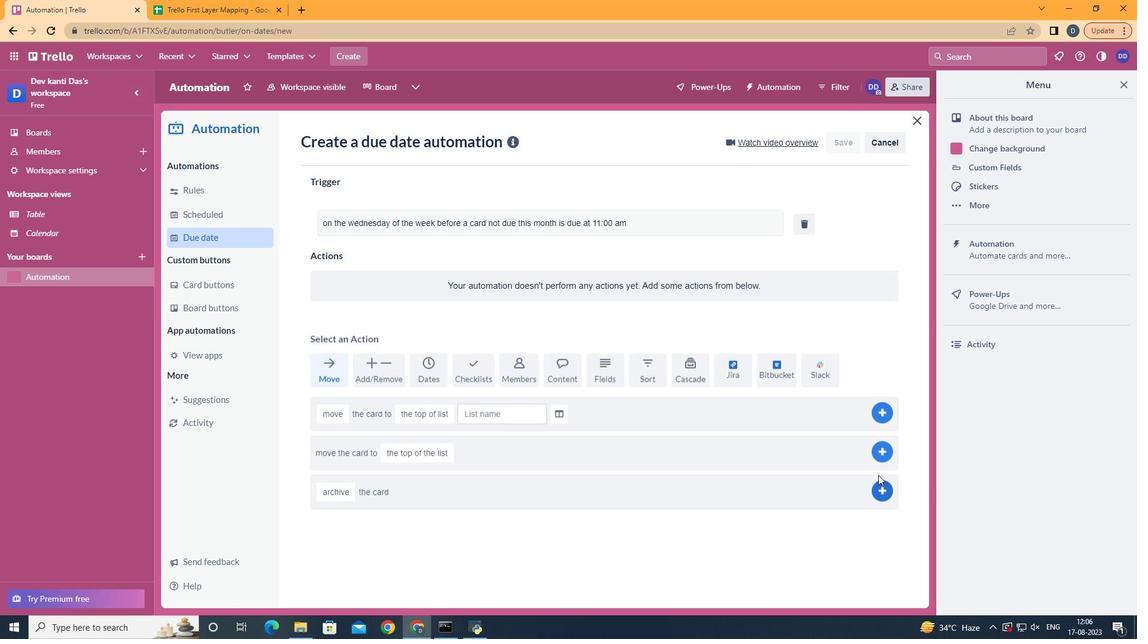 
